 Task: Select the America/Adak as time zone for the schedule.
Action: Mouse moved to (90, 597)
Screenshot: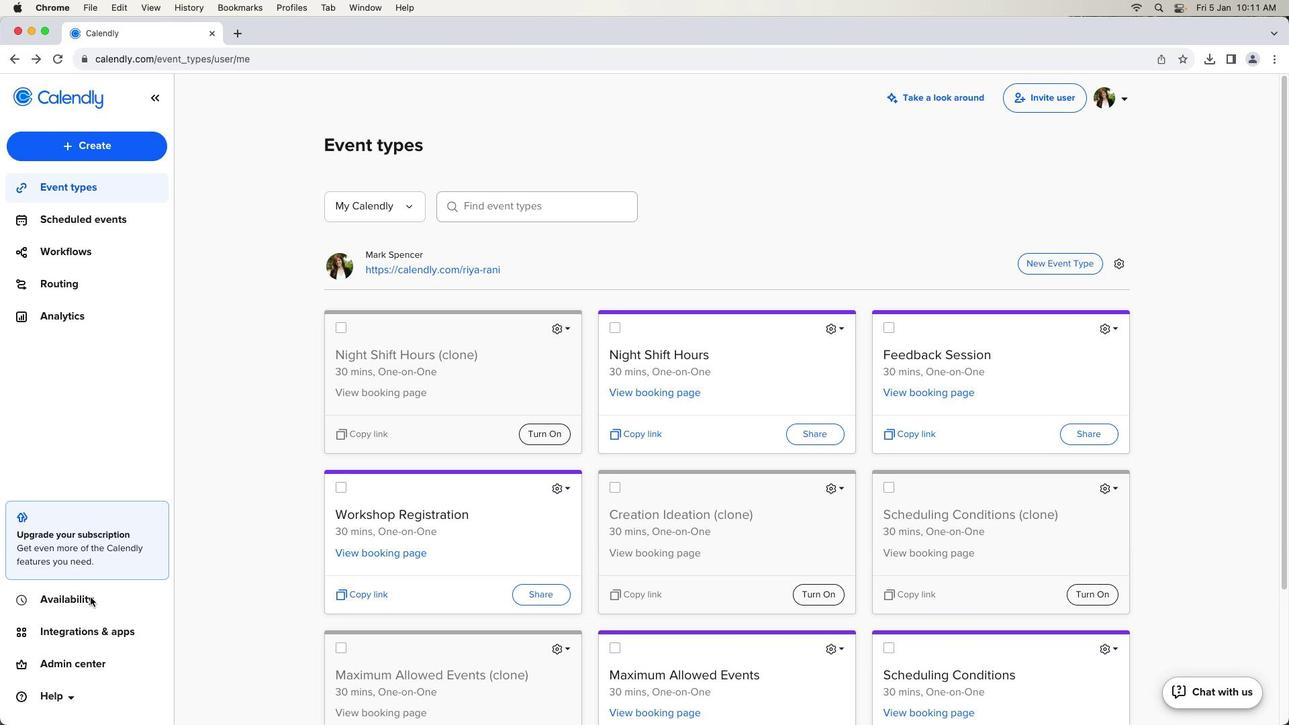
Action: Mouse pressed left at (90, 597)
Screenshot: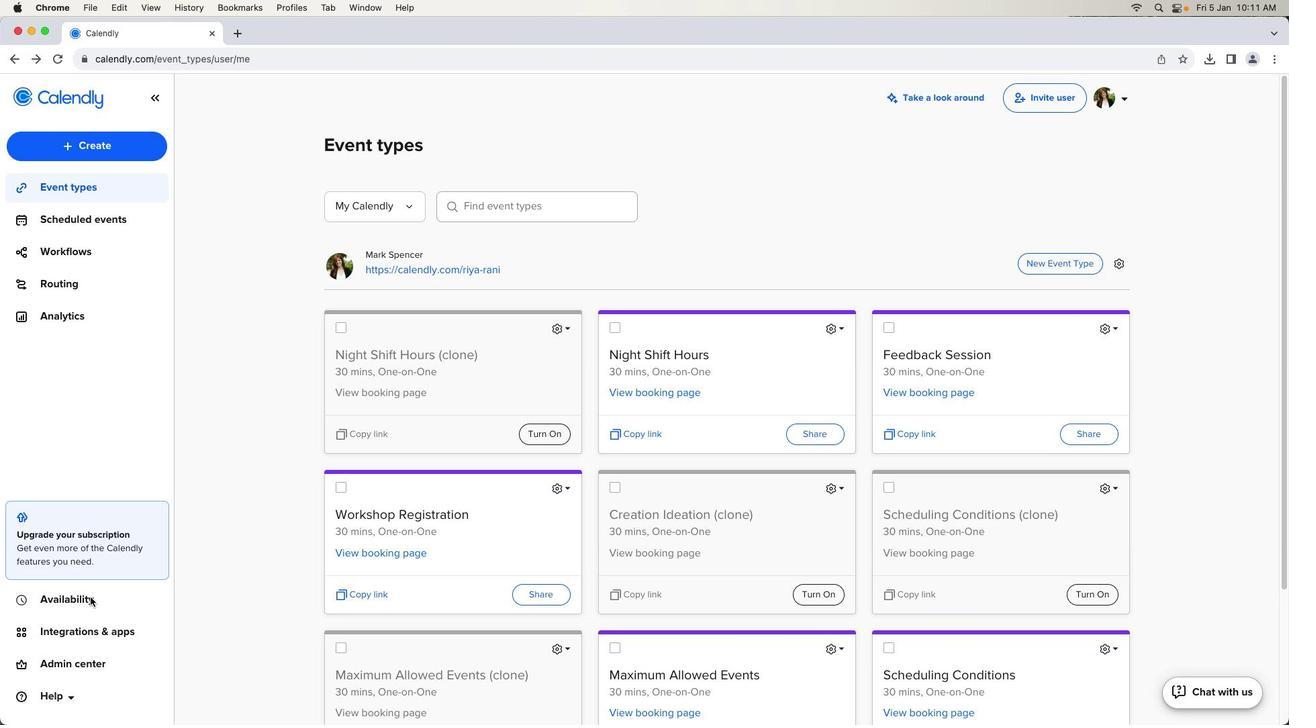 
Action: Mouse pressed left at (90, 597)
Screenshot: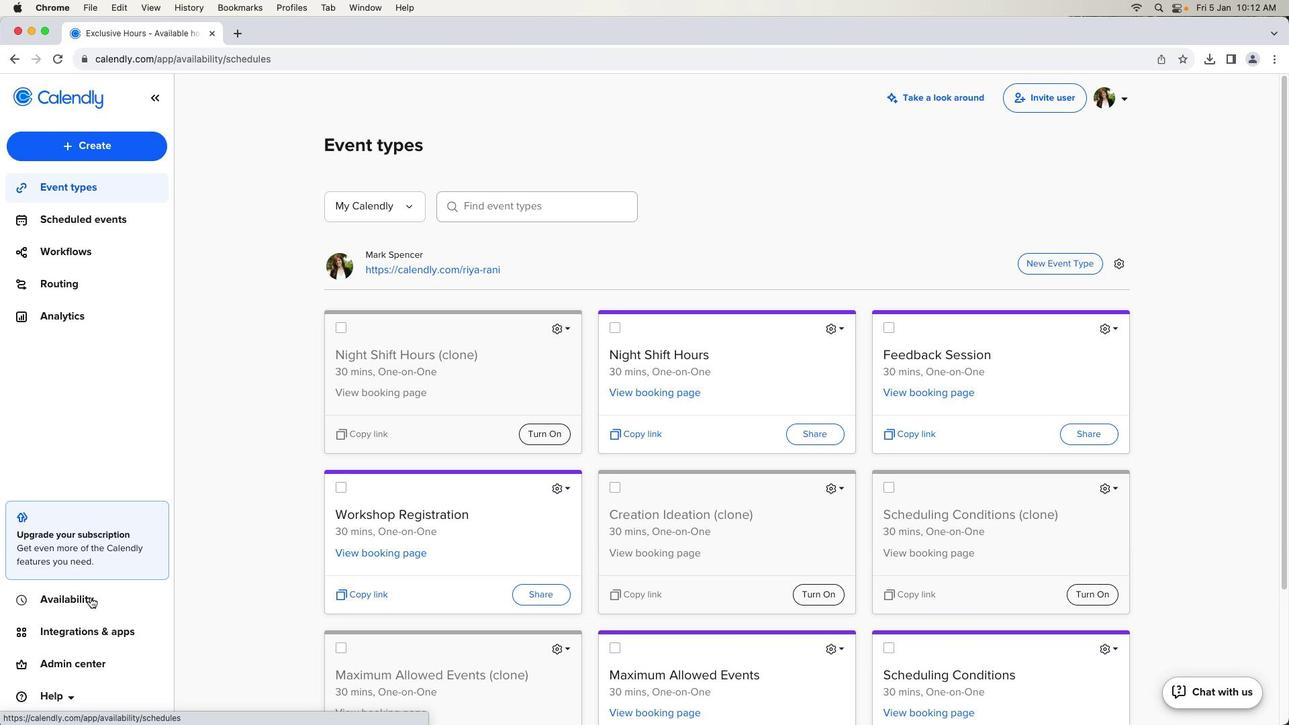 
Action: Mouse moved to (518, 325)
Screenshot: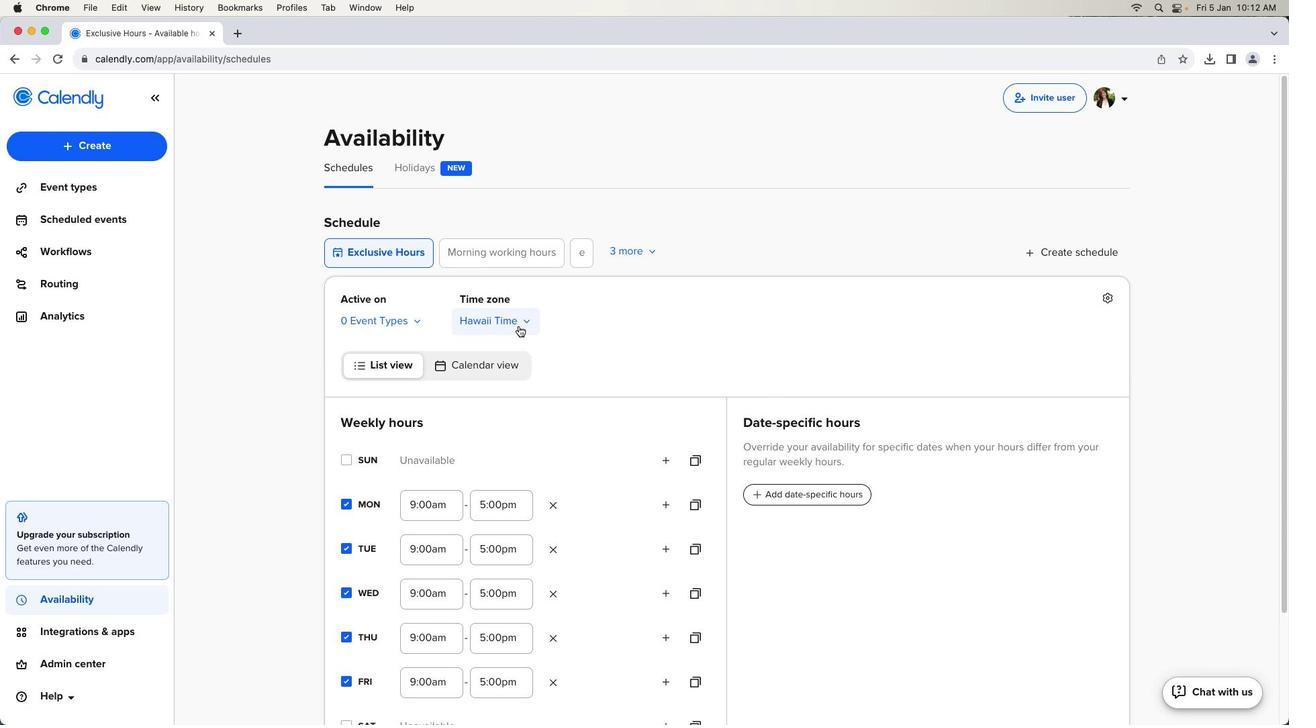
Action: Mouse pressed left at (518, 325)
Screenshot: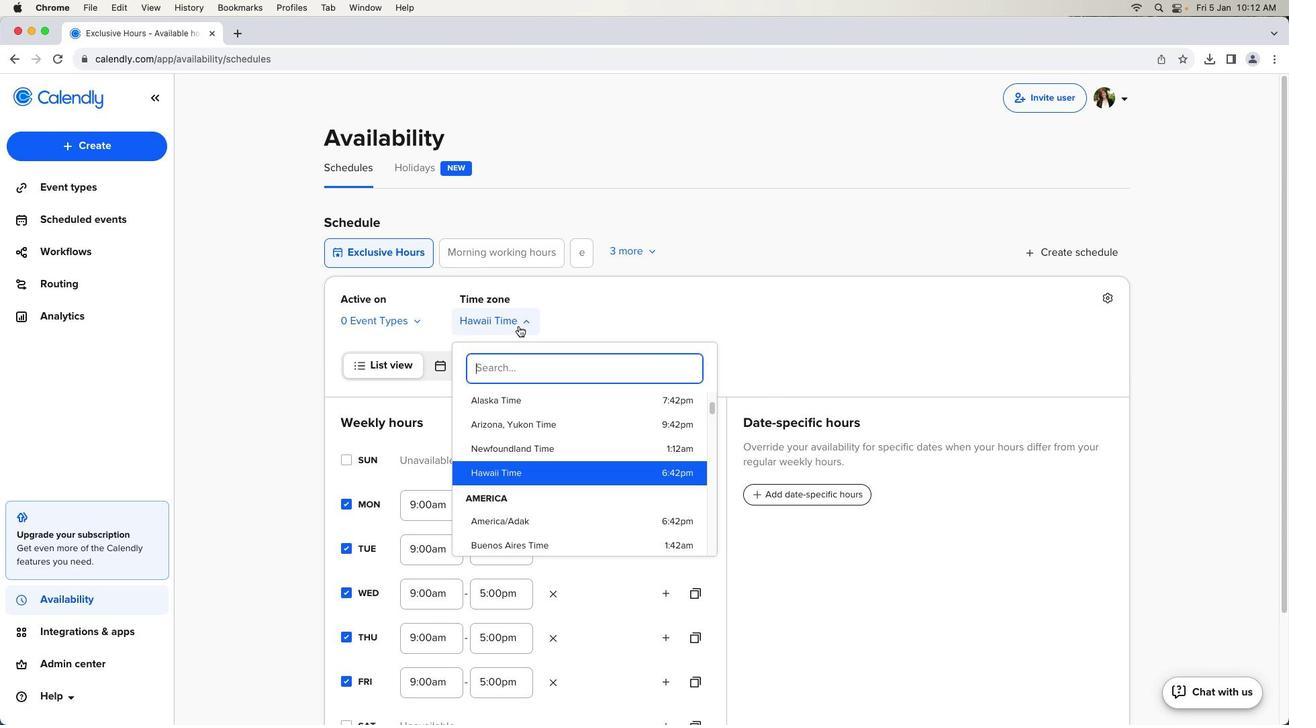 
Action: Mouse moved to (563, 517)
Screenshot: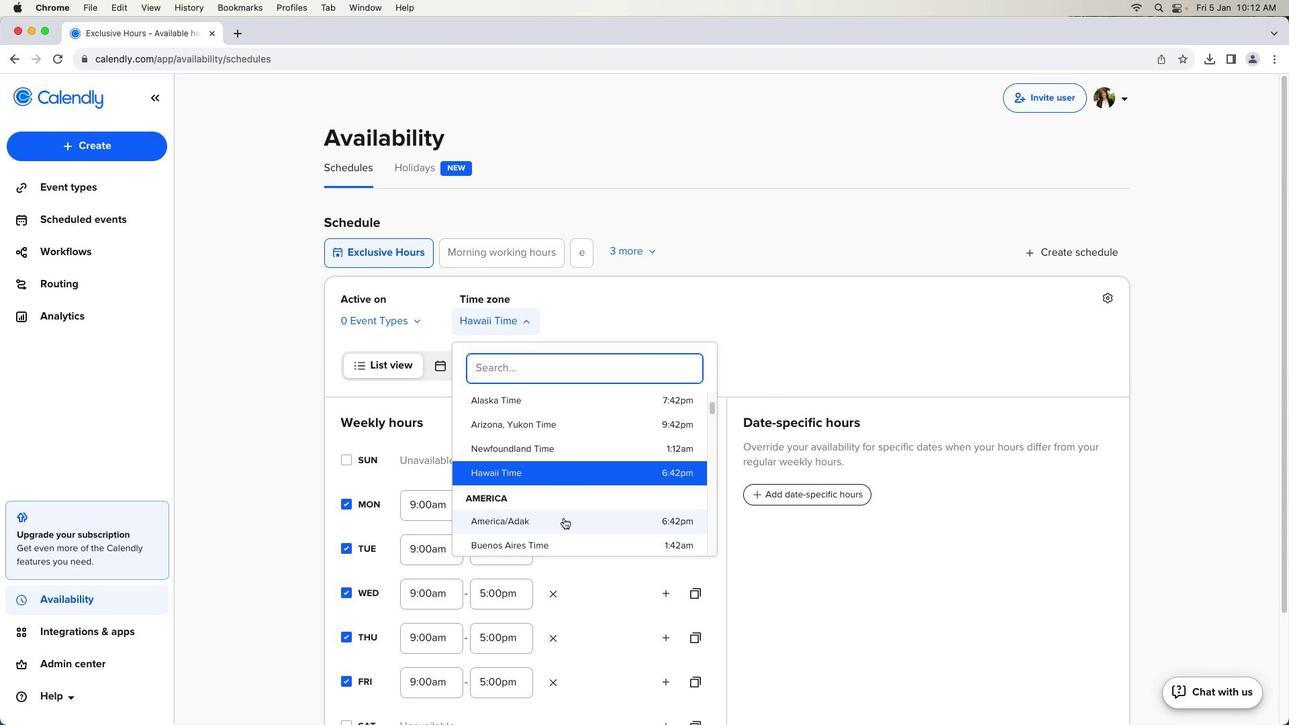 
Action: Mouse pressed left at (563, 517)
Screenshot: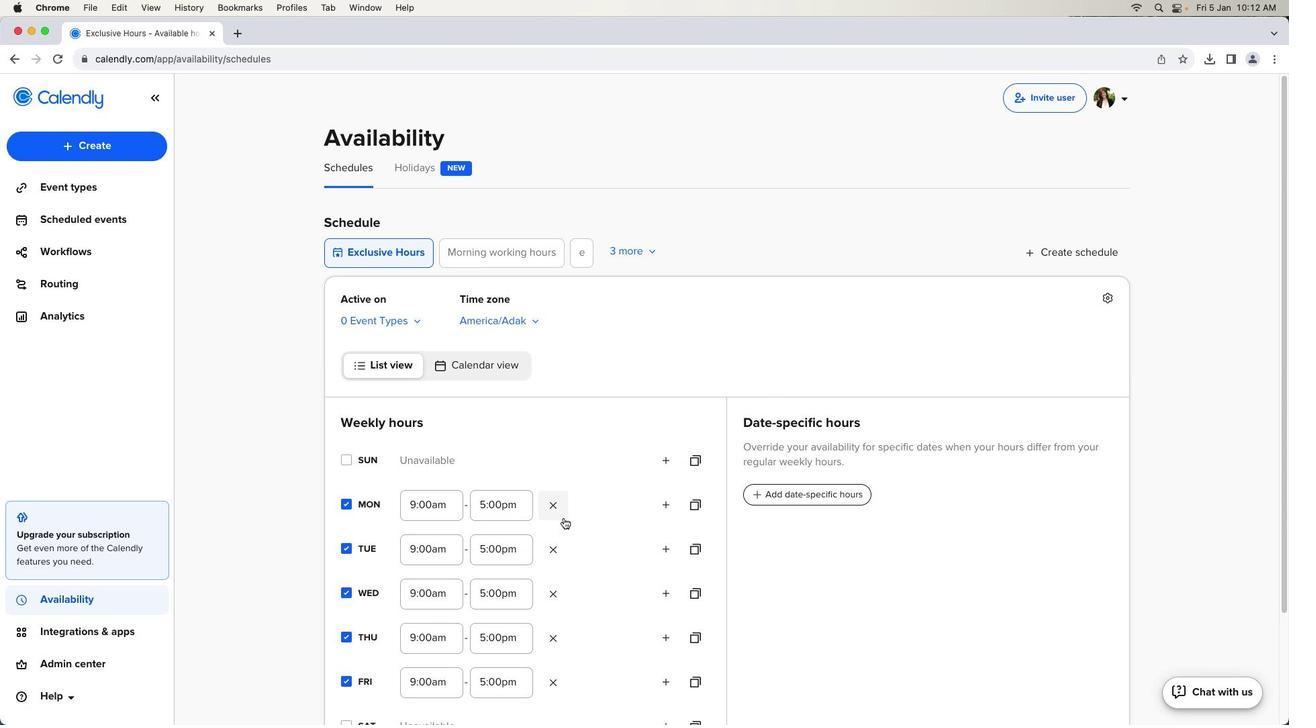 
Action: Mouse moved to (689, 500)
Screenshot: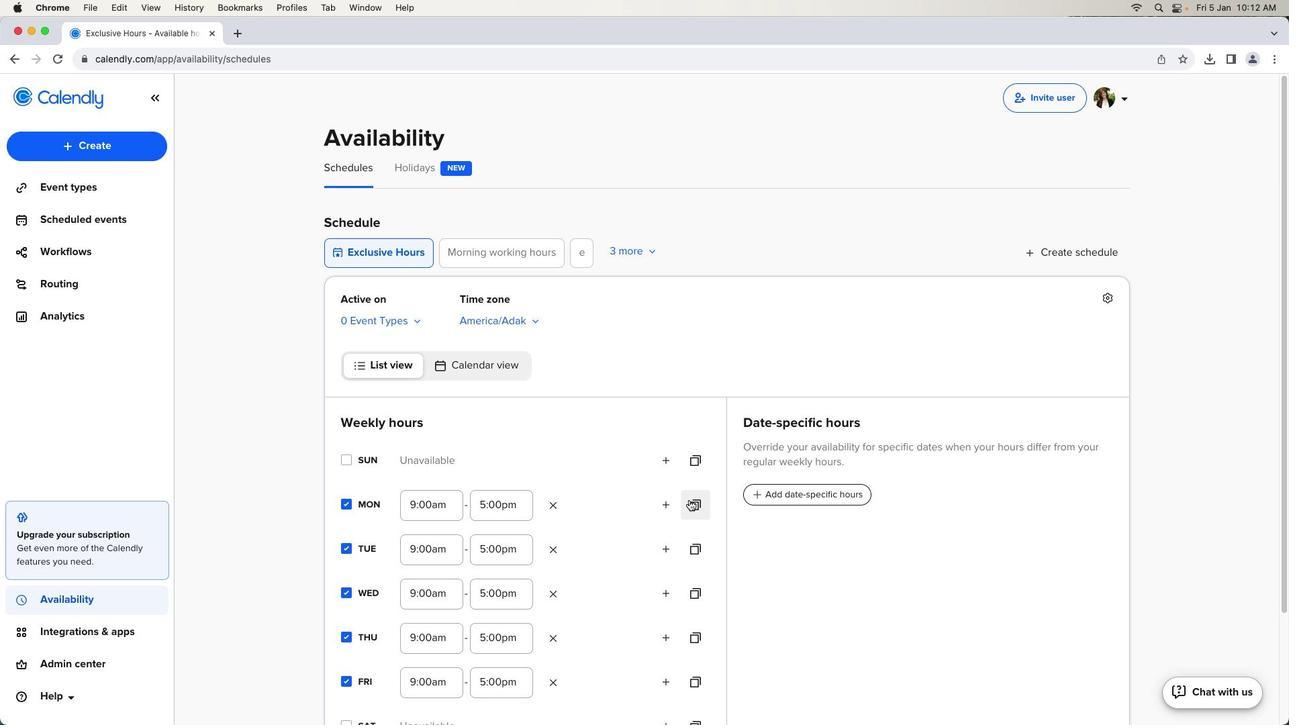 
